 Task: Apply object animation ""on click"".
Action: Mouse moved to (129, 77)
Screenshot: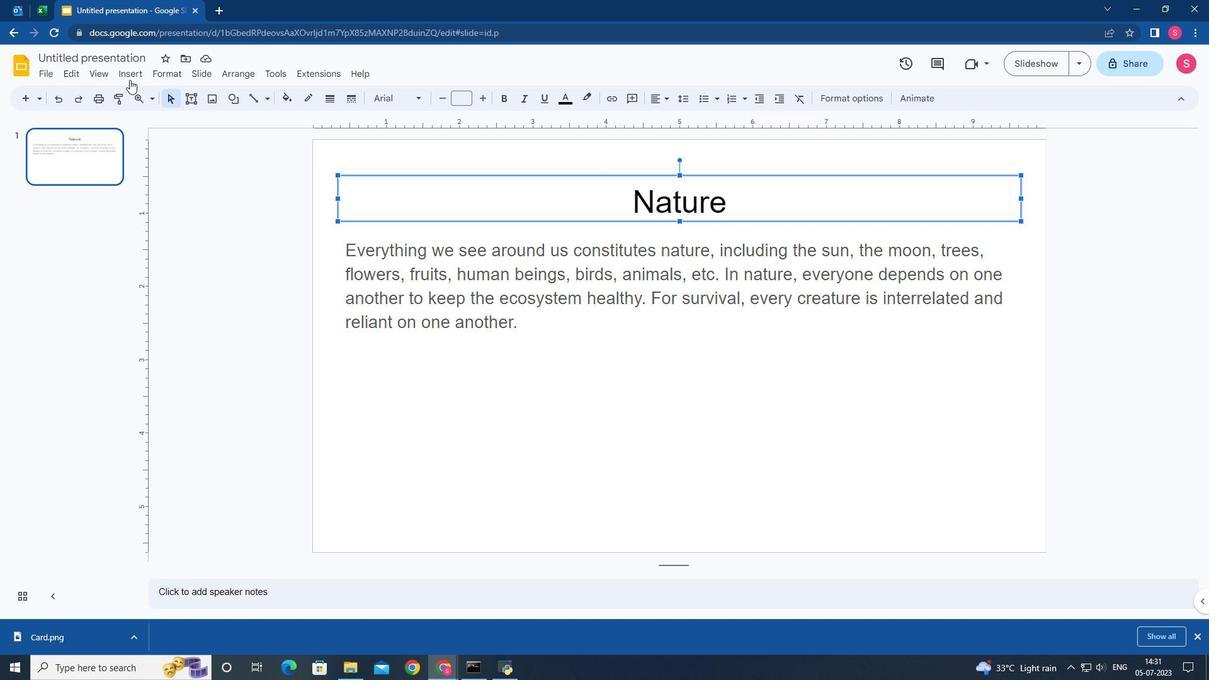 
Action: Mouse pressed left at (129, 77)
Screenshot: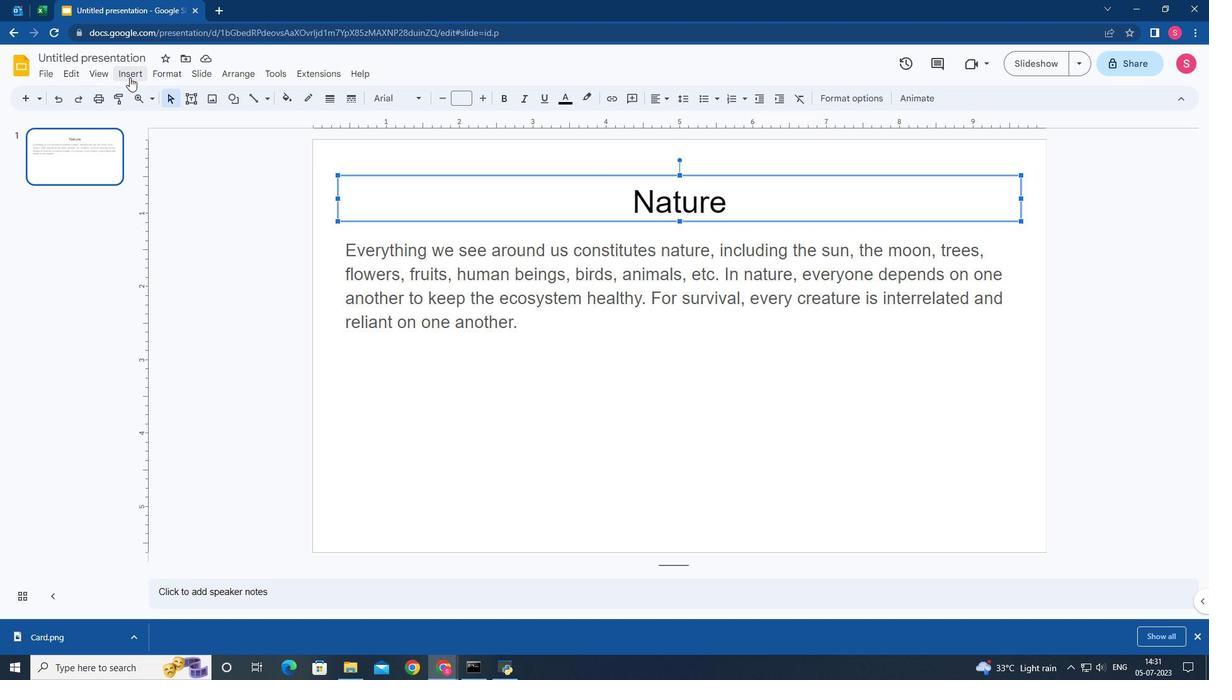 
Action: Mouse moved to (133, 321)
Screenshot: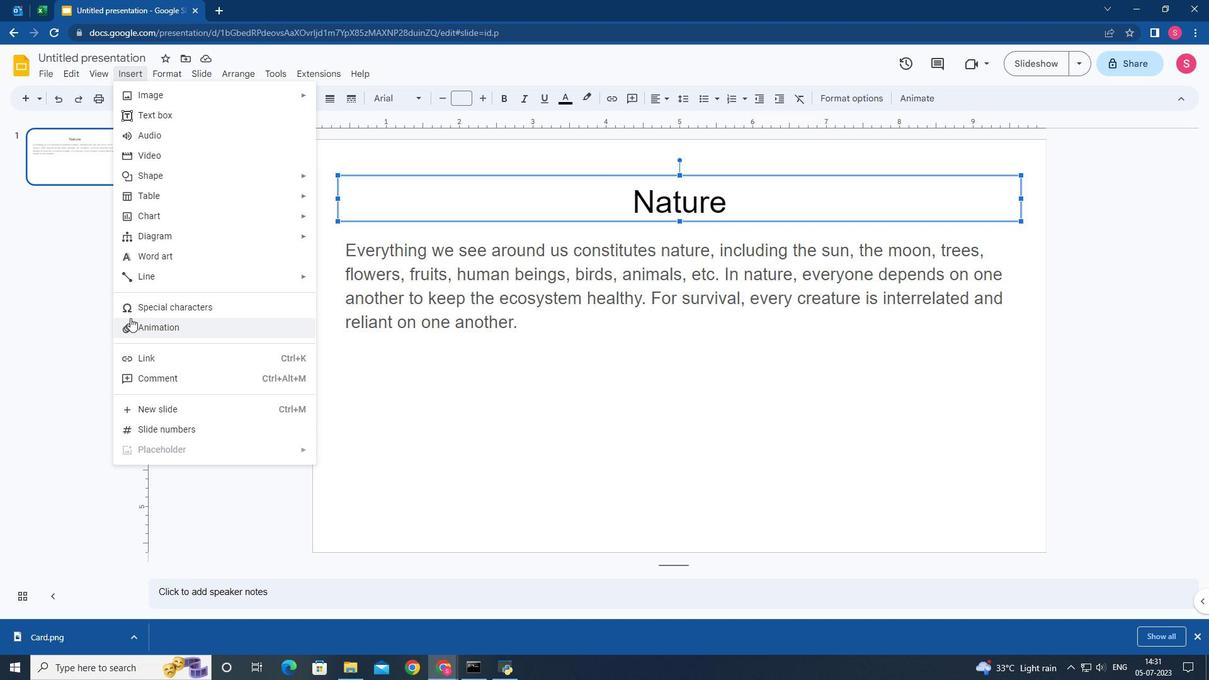 
Action: Mouse pressed left at (133, 321)
Screenshot: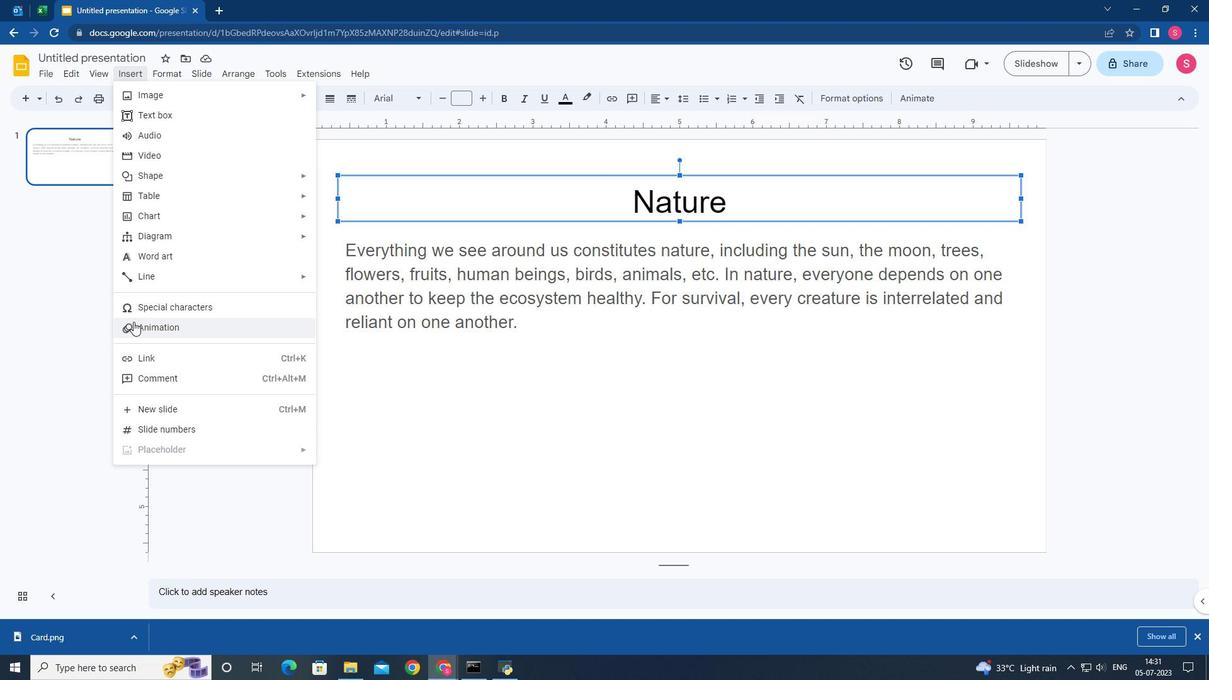 
Action: Mouse moved to (1044, 329)
Screenshot: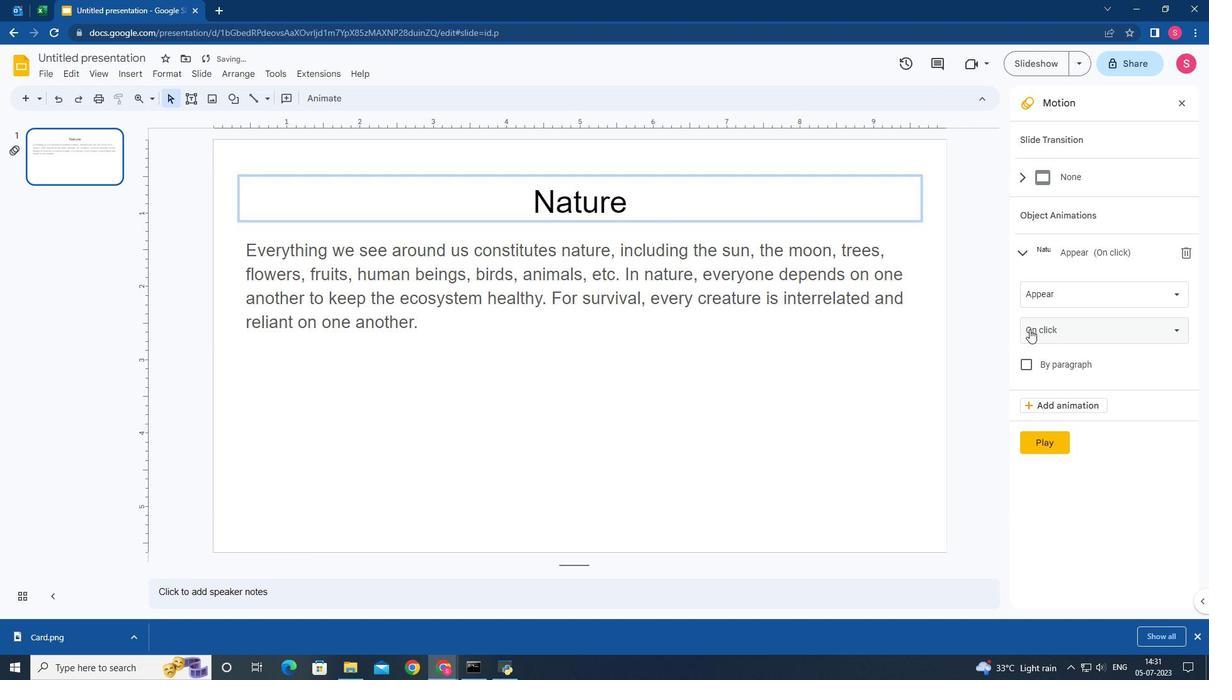 
Action: Mouse pressed left at (1044, 329)
Screenshot: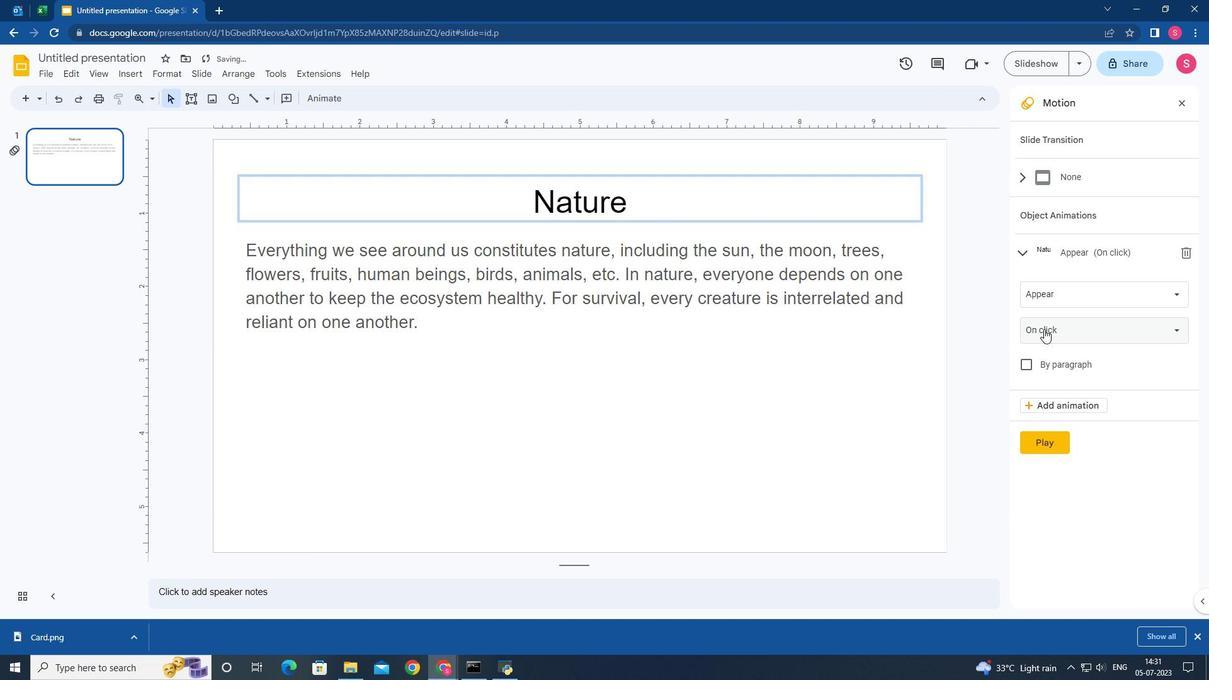 
Action: Mouse moved to (1045, 355)
Screenshot: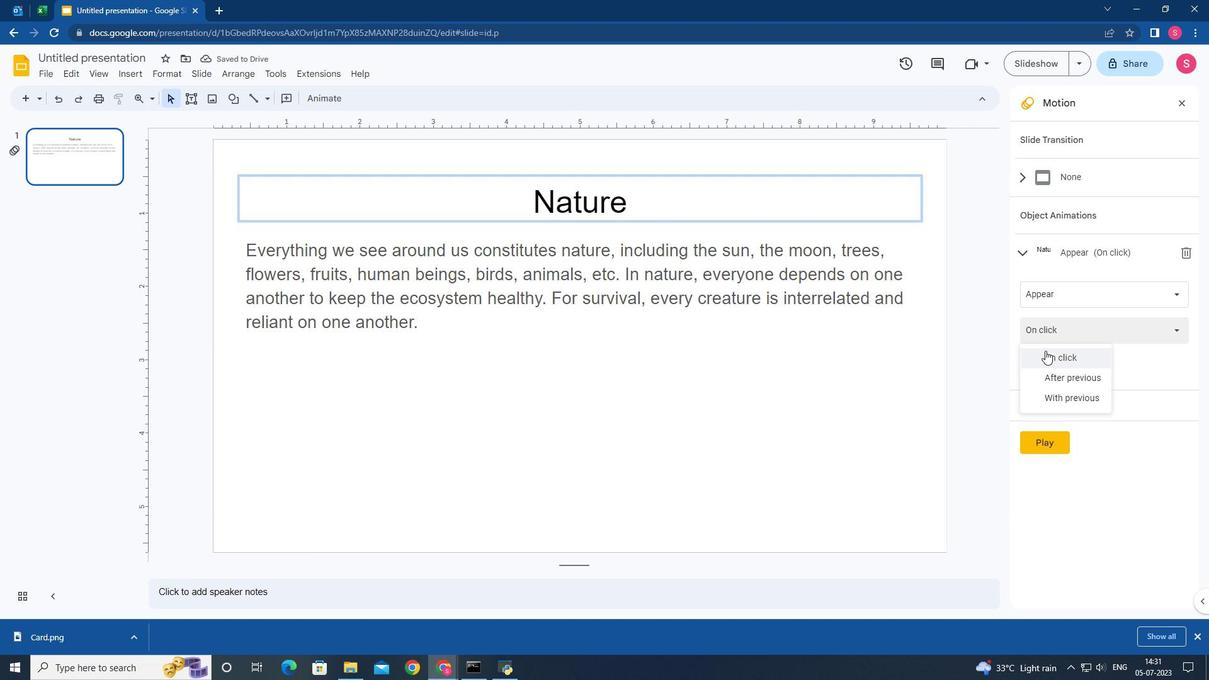 
Action: Mouse pressed left at (1045, 355)
Screenshot: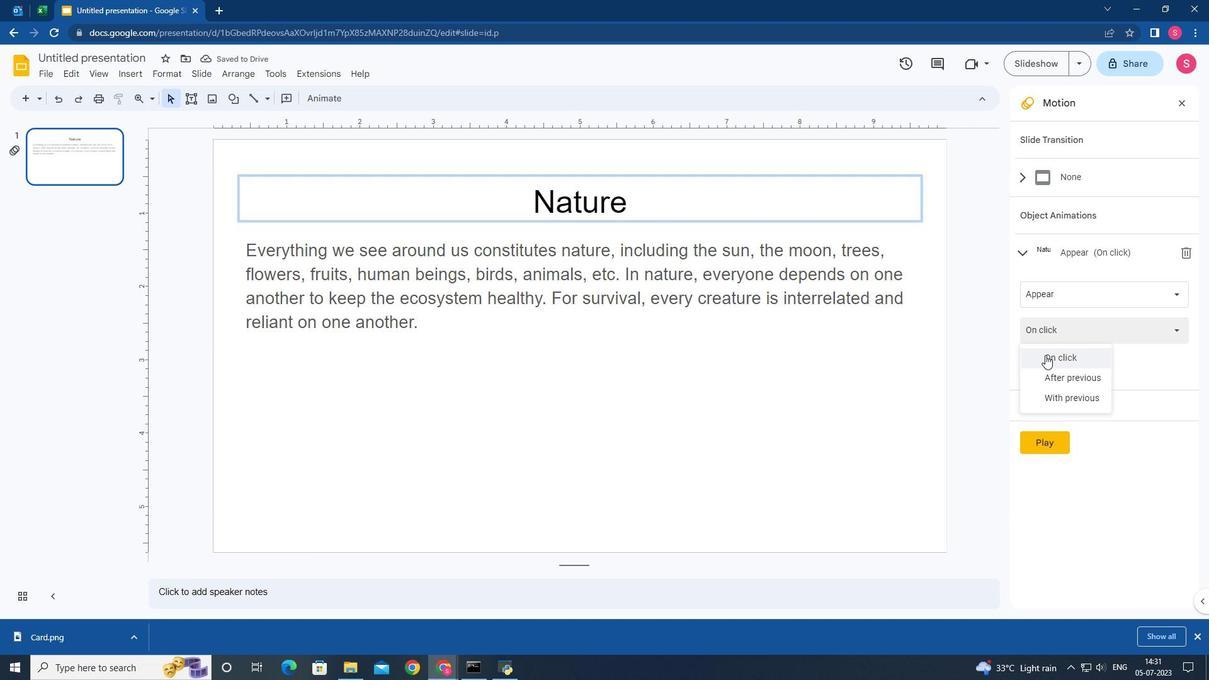 
Action: Mouse moved to (717, 406)
Screenshot: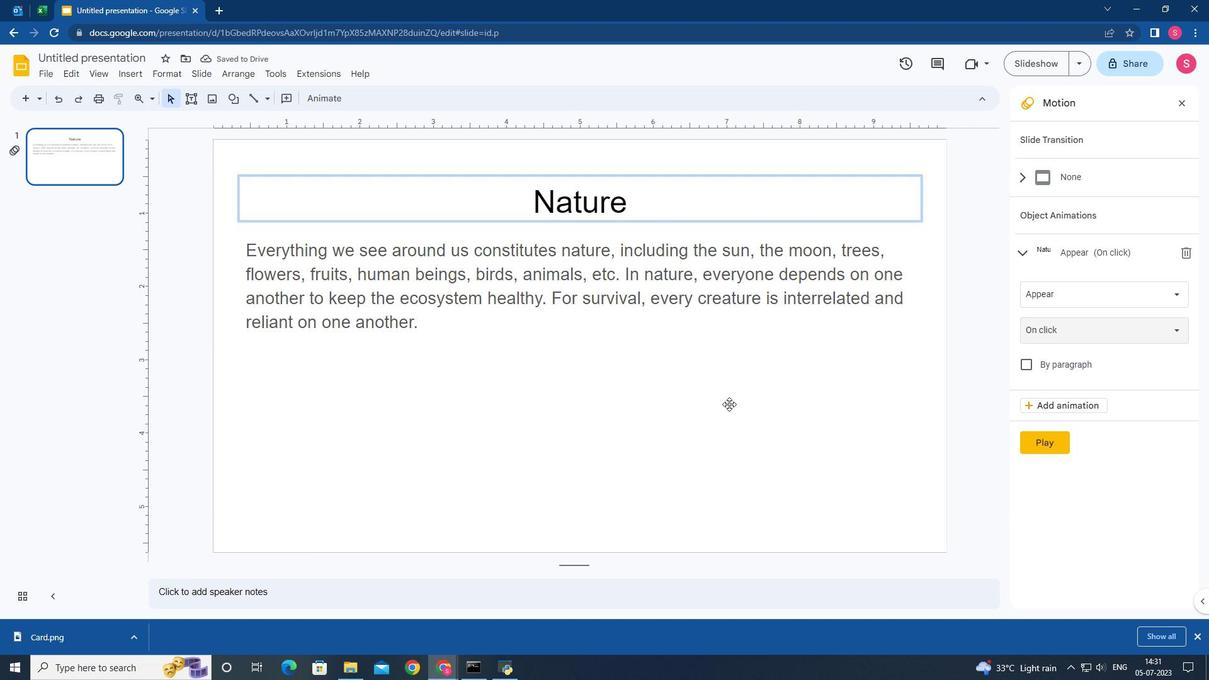 
